 Task: Create in the project AgileKite and in the Backlog issue 'Integrate a new product customization feature into an existing e-commerce website to enhance product personalization and user experience' a child issue 'Email campaign click-through rate tracking and analysis', and assign it to team member softage.2@softage.net. Create in the project AgileKite and in the Backlog issue 'Develop a new tool for automated testing of web application user interface and user experience' a child issue 'Chatbot conversation sentiment analysis and reporting', and assign it to team member softage.3@softage.net
Action: Mouse moved to (195, 57)
Screenshot: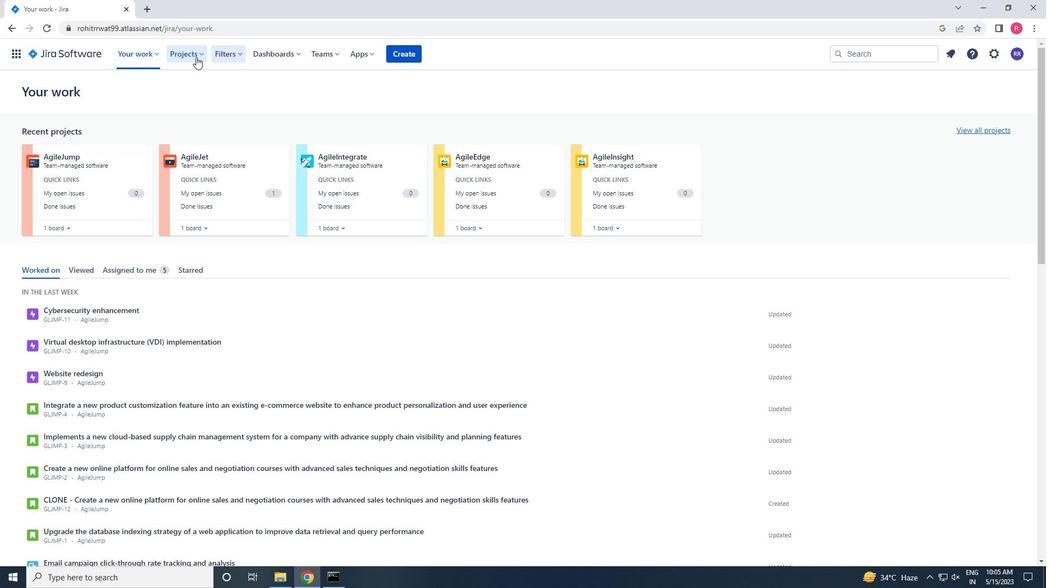 
Action: Mouse pressed left at (195, 57)
Screenshot: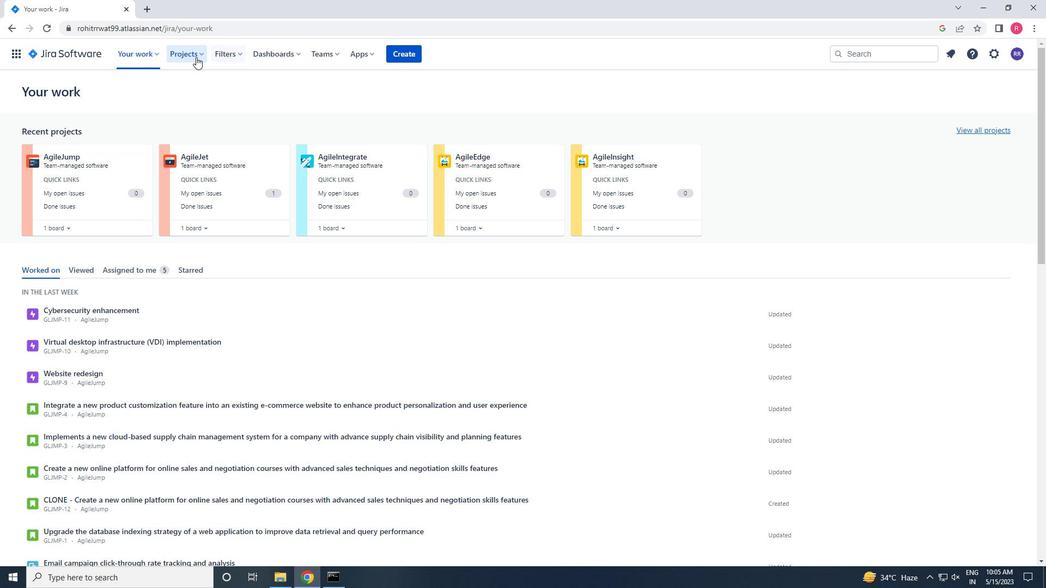 
Action: Mouse moved to (198, 100)
Screenshot: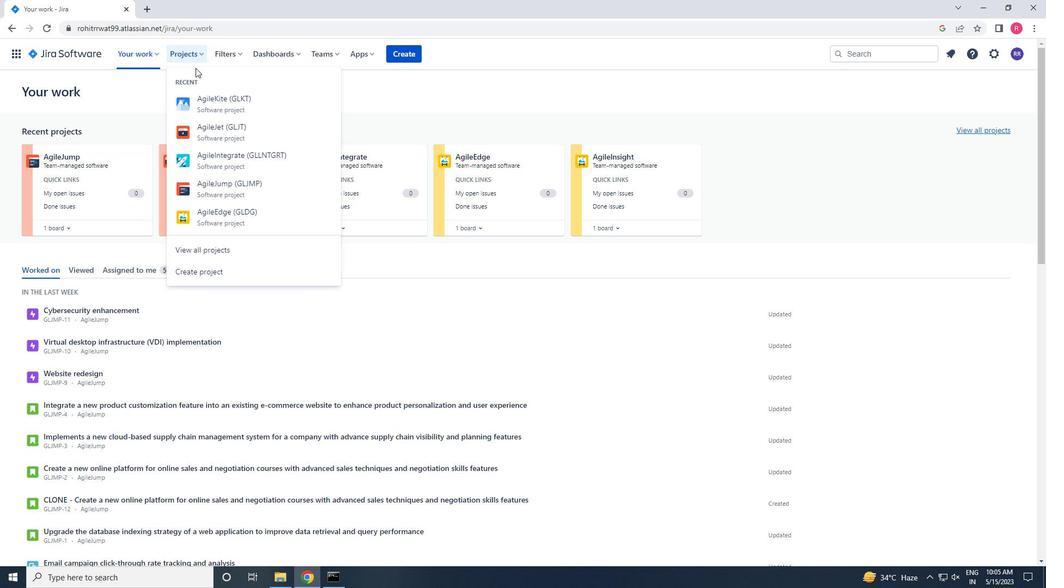 
Action: Mouse pressed left at (198, 100)
Screenshot: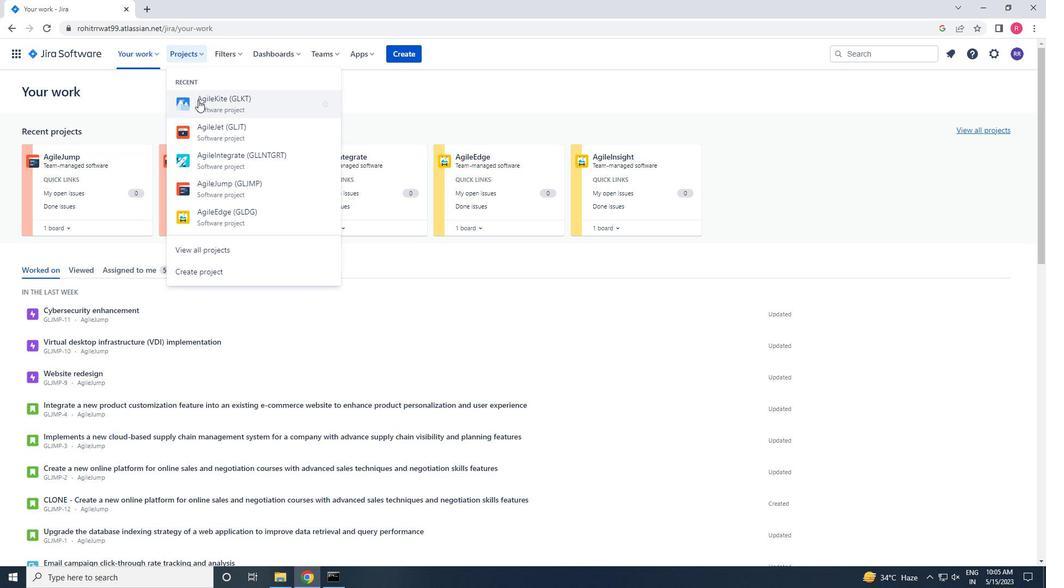 
Action: Mouse moved to (98, 162)
Screenshot: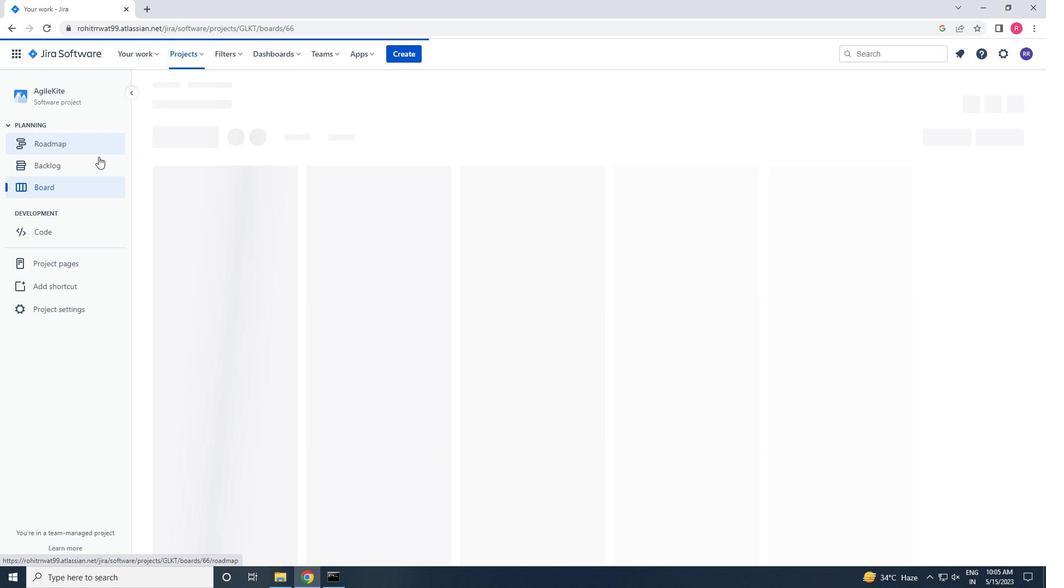 
Action: Mouse pressed left at (98, 162)
Screenshot: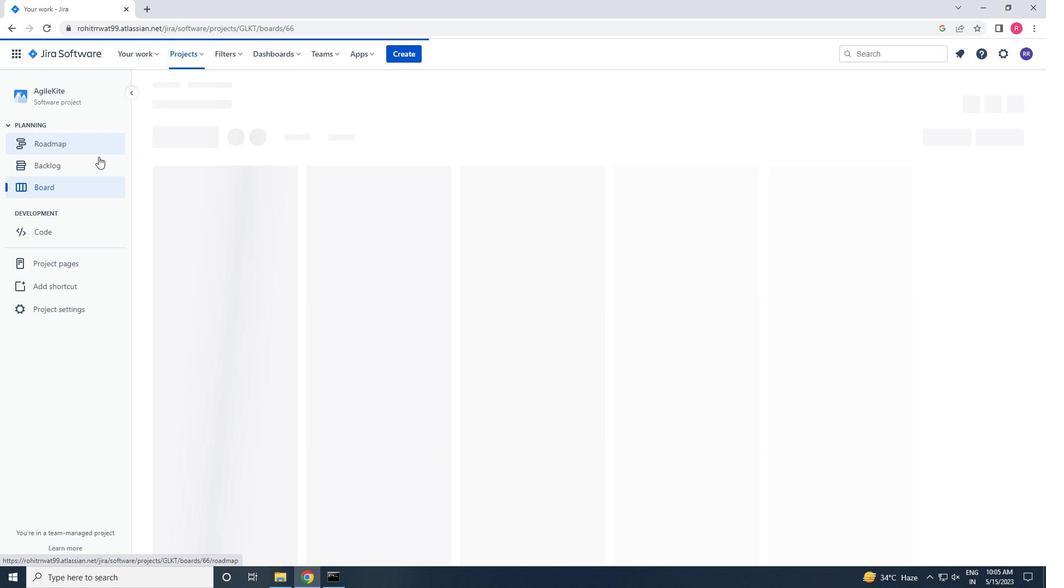 
Action: Mouse moved to (456, 320)
Screenshot: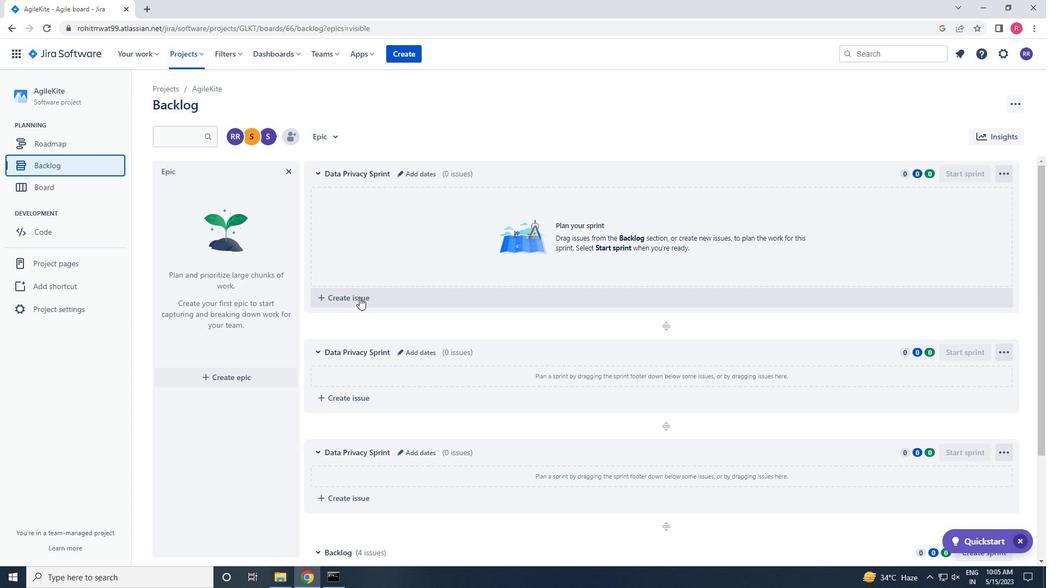 
Action: Mouse scrolled (456, 320) with delta (0, 0)
Screenshot: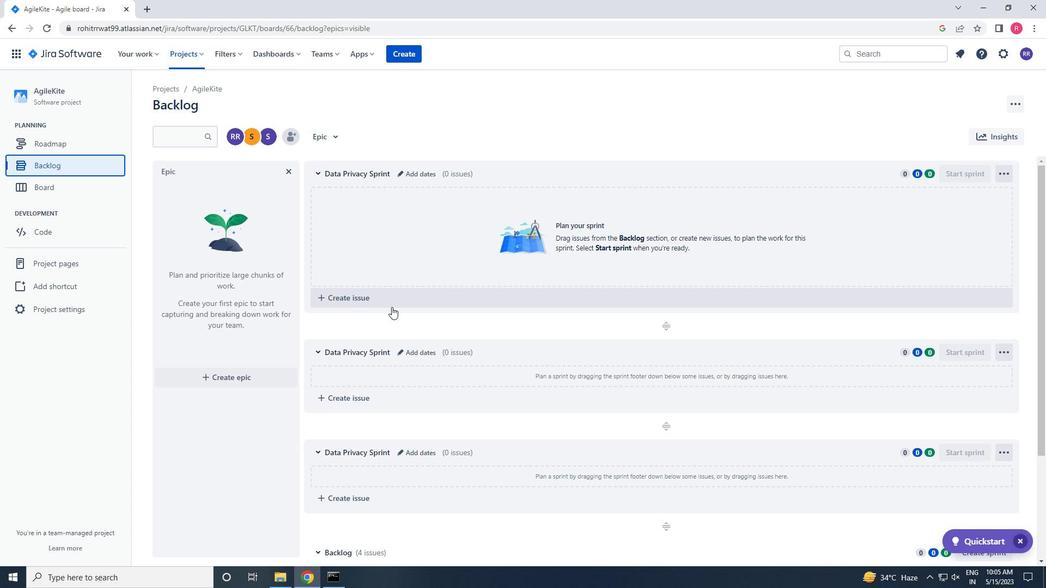 
Action: Mouse scrolled (456, 320) with delta (0, 0)
Screenshot: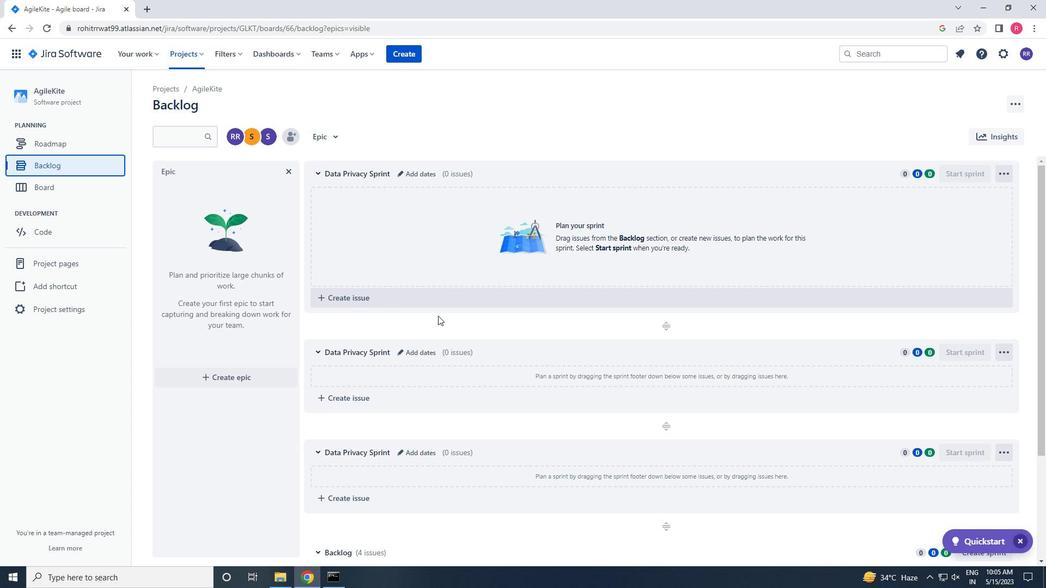 
Action: Mouse scrolled (456, 320) with delta (0, 0)
Screenshot: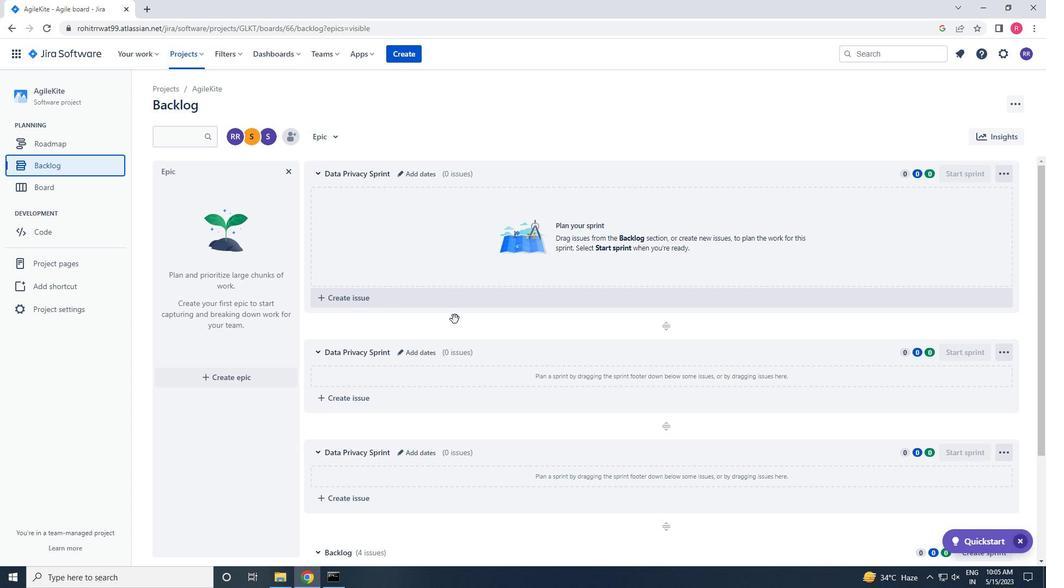 
Action: Mouse scrolled (456, 320) with delta (0, 0)
Screenshot: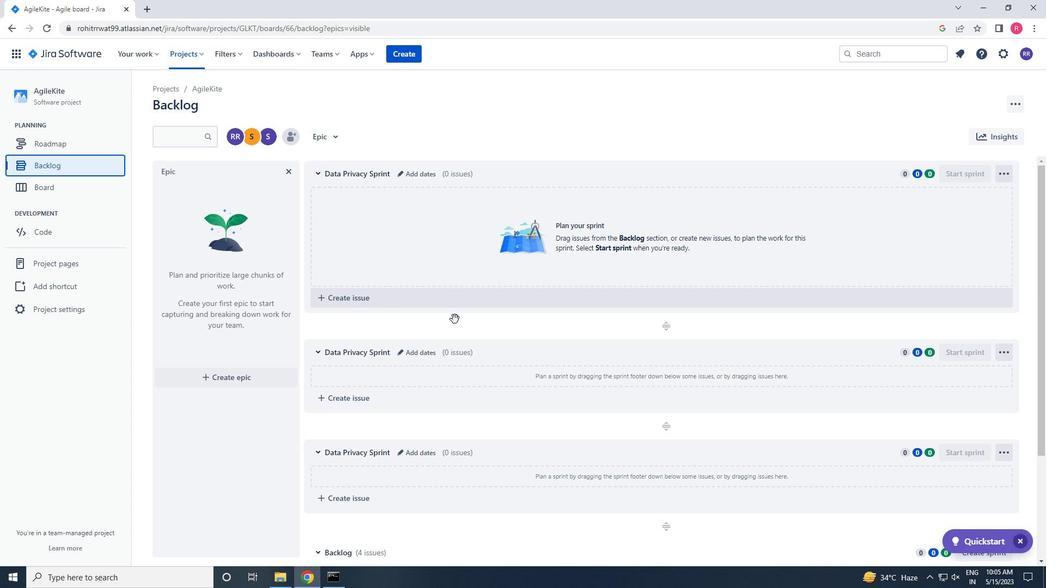 
Action: Mouse scrolled (456, 320) with delta (0, 0)
Screenshot: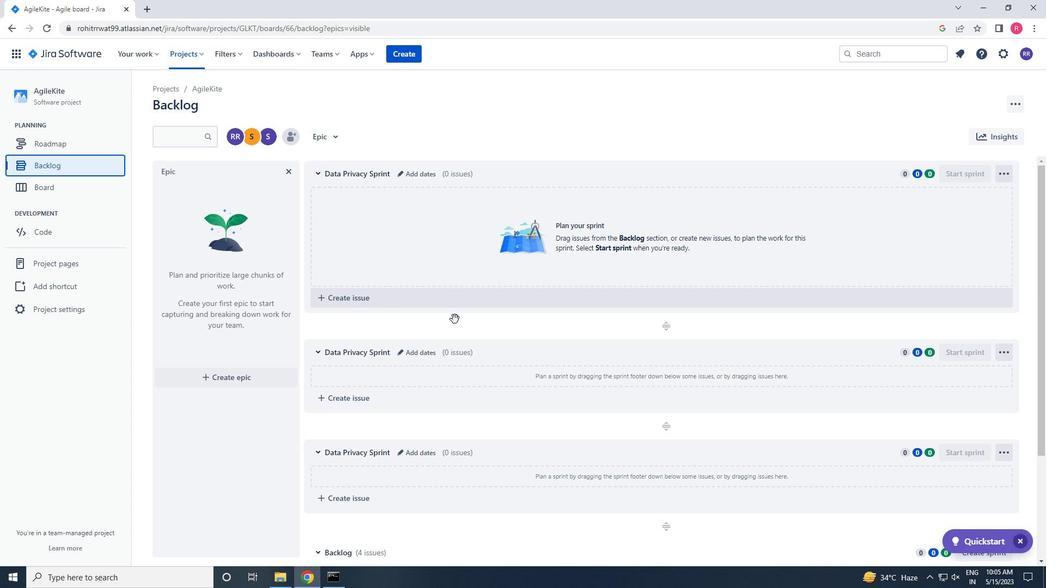 
Action: Mouse moved to (459, 320)
Screenshot: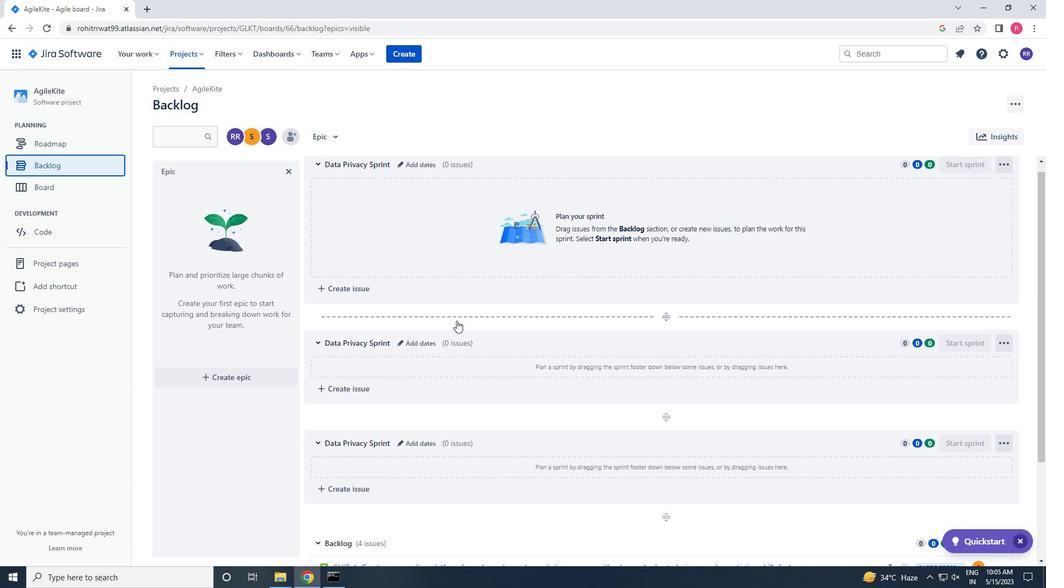 
Action: Mouse scrolled (459, 320) with delta (0, 0)
Screenshot: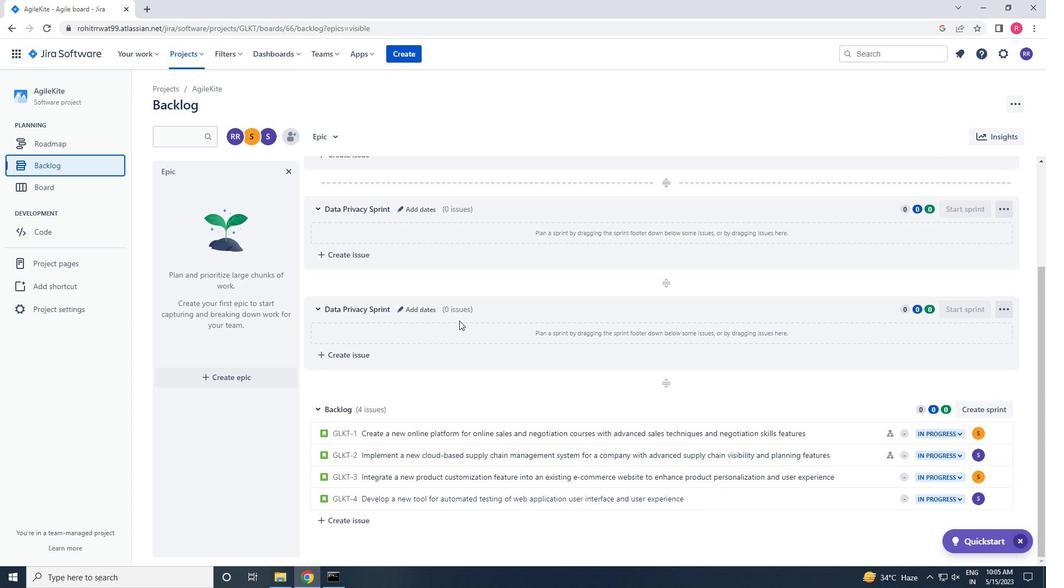 
Action: Mouse scrolled (459, 320) with delta (0, 0)
Screenshot: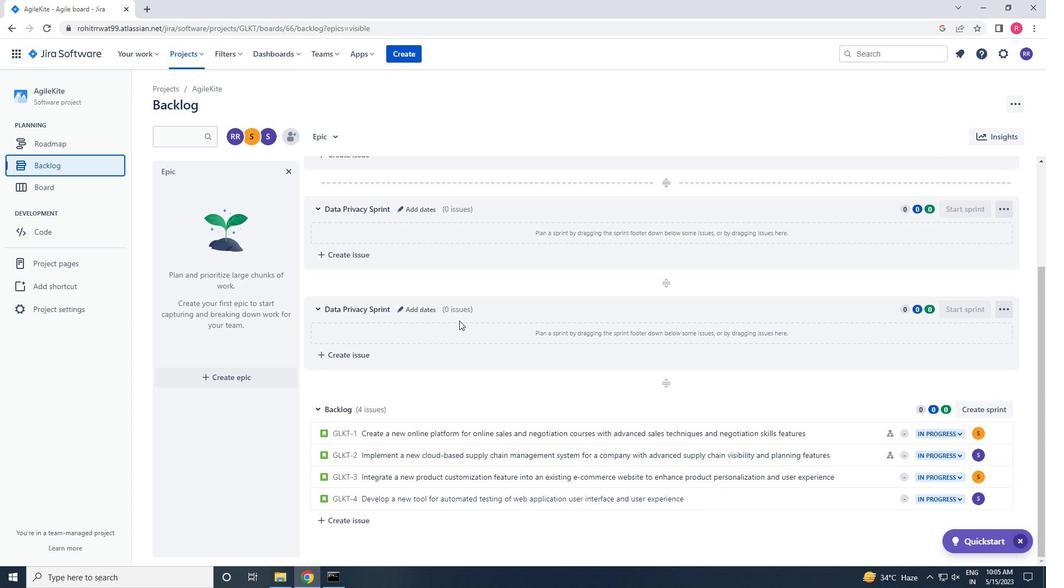 
Action: Mouse moved to (459, 326)
Screenshot: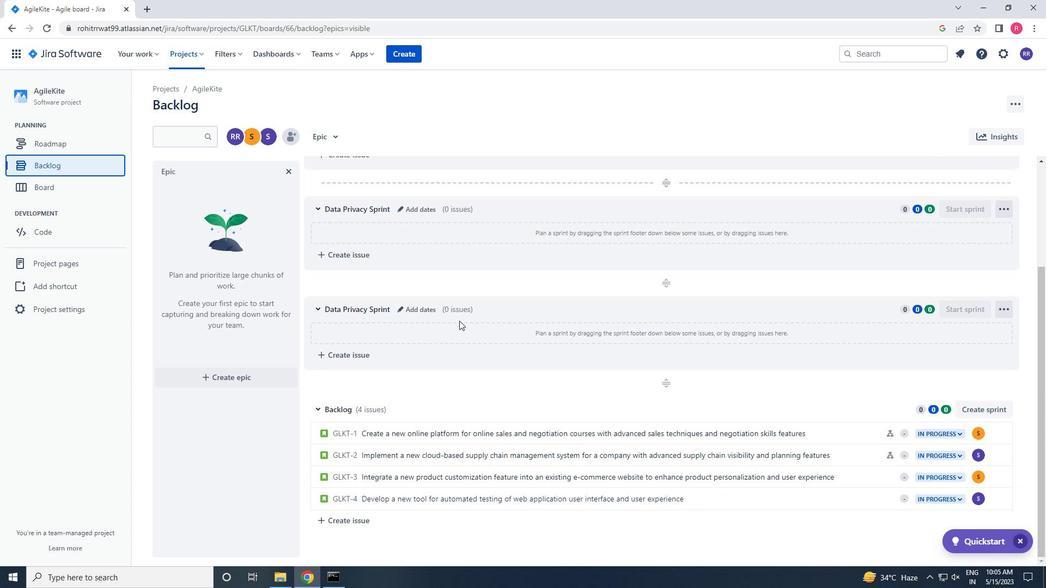 
Action: Mouse scrolled (459, 325) with delta (0, 0)
Screenshot: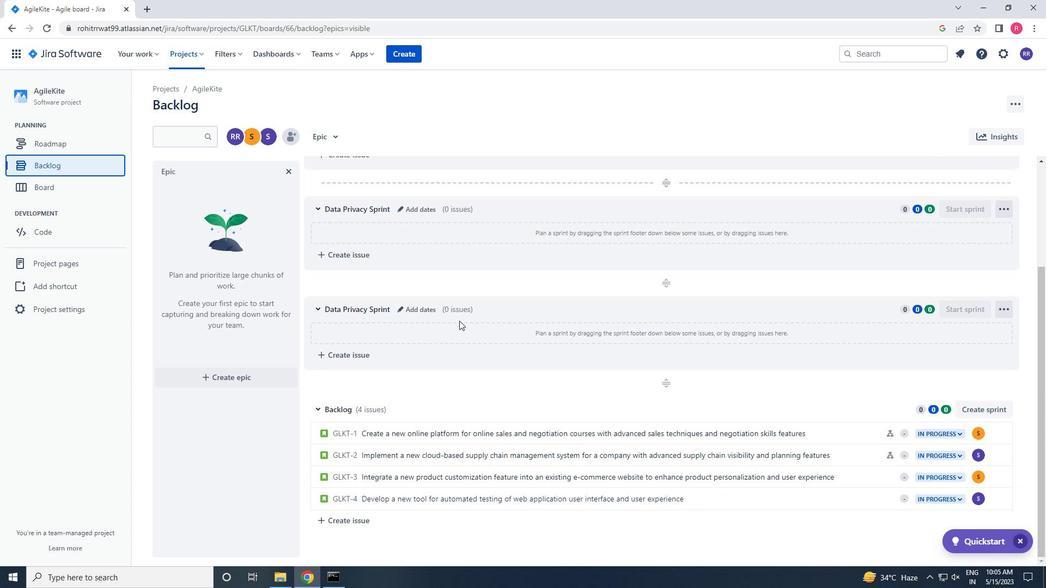 
Action: Mouse moved to (459, 332)
Screenshot: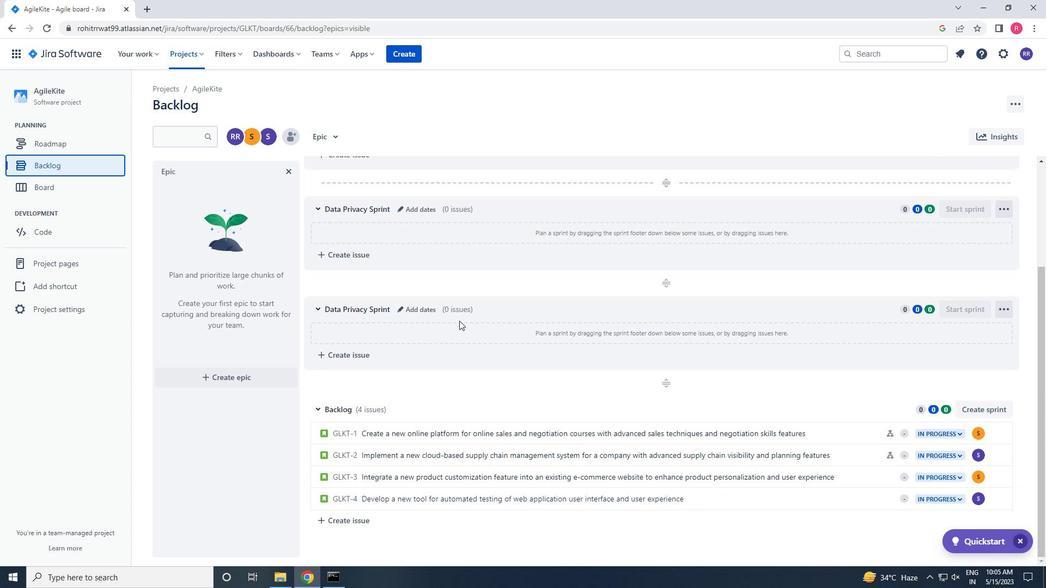 
Action: Mouse scrolled (459, 331) with delta (0, 0)
Screenshot: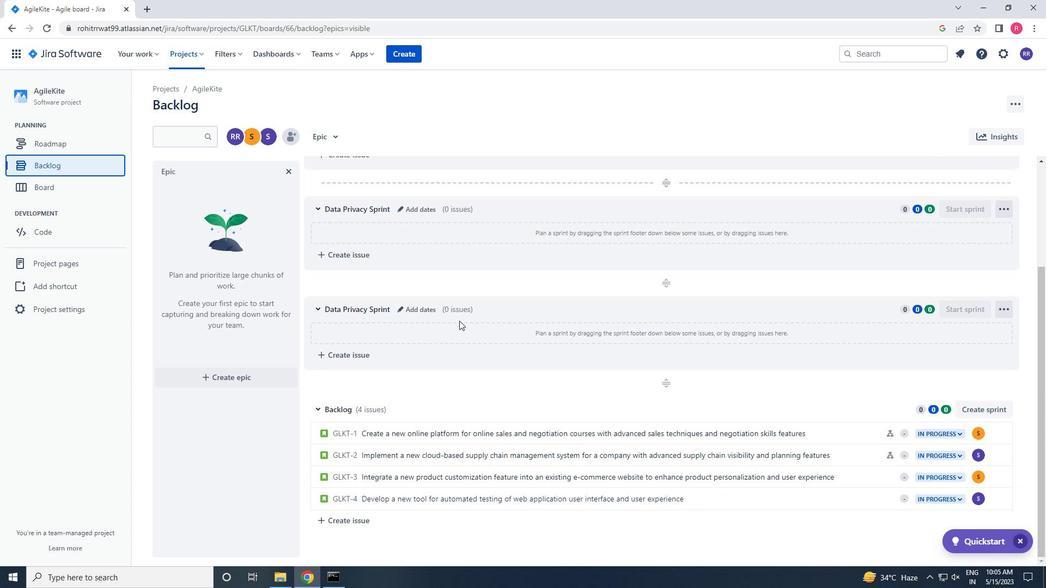 
Action: Mouse moved to (459, 336)
Screenshot: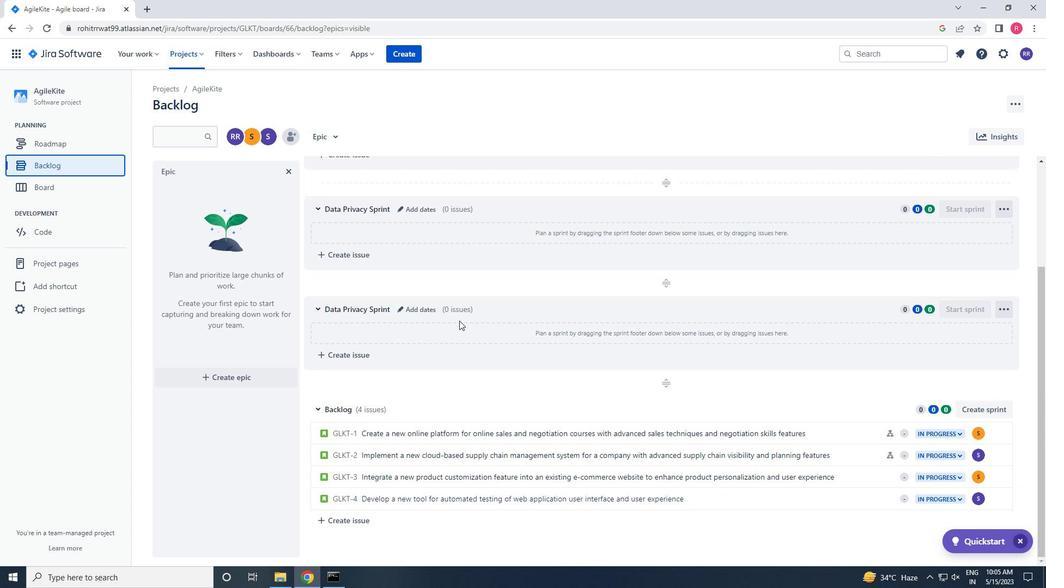 
Action: Mouse scrolled (459, 335) with delta (0, 0)
Screenshot: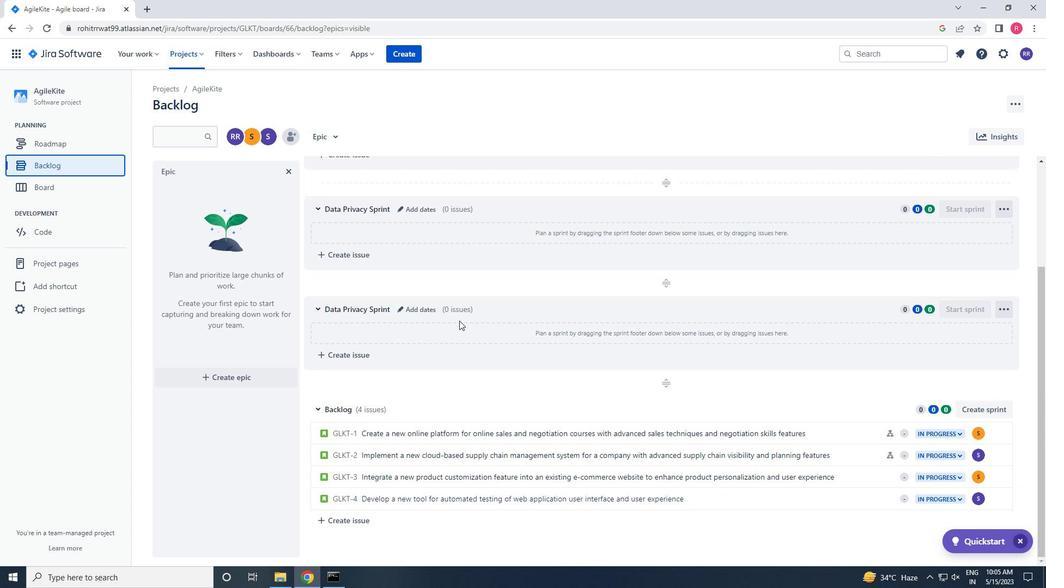 
Action: Mouse moved to (889, 477)
Screenshot: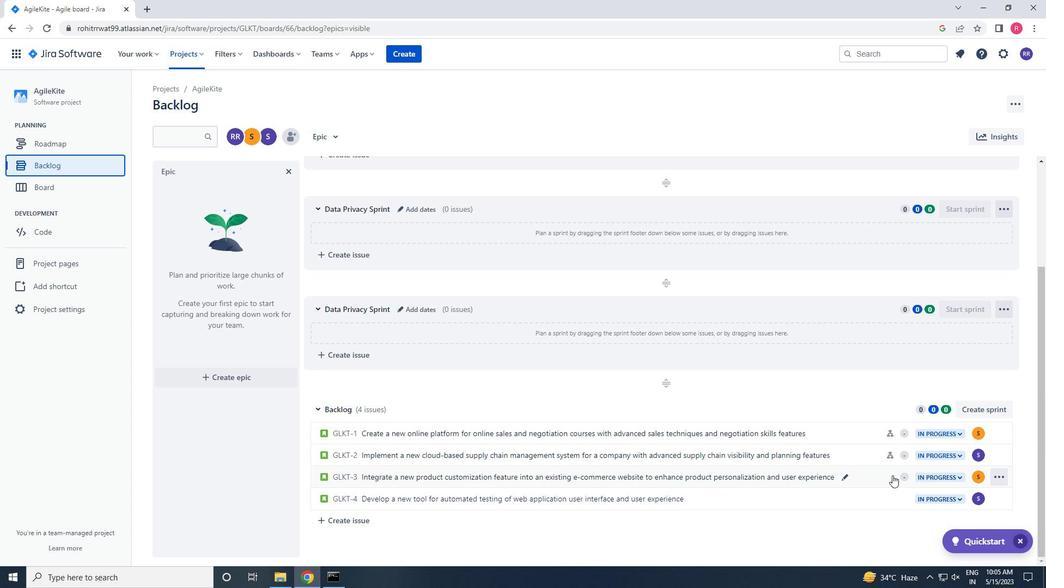 
Action: Mouse pressed left at (889, 477)
Screenshot: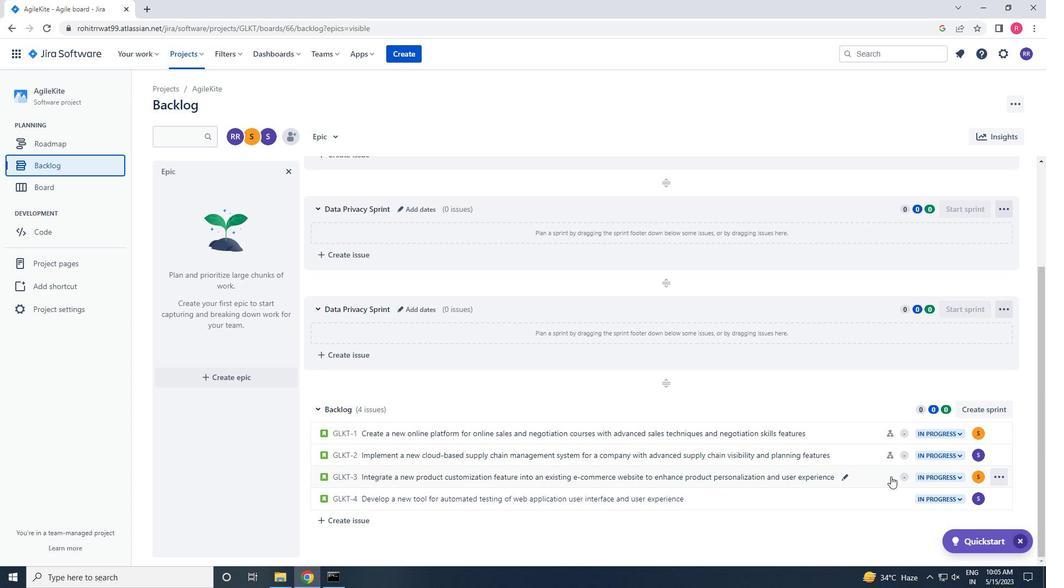 
Action: Mouse moved to (856, 278)
Screenshot: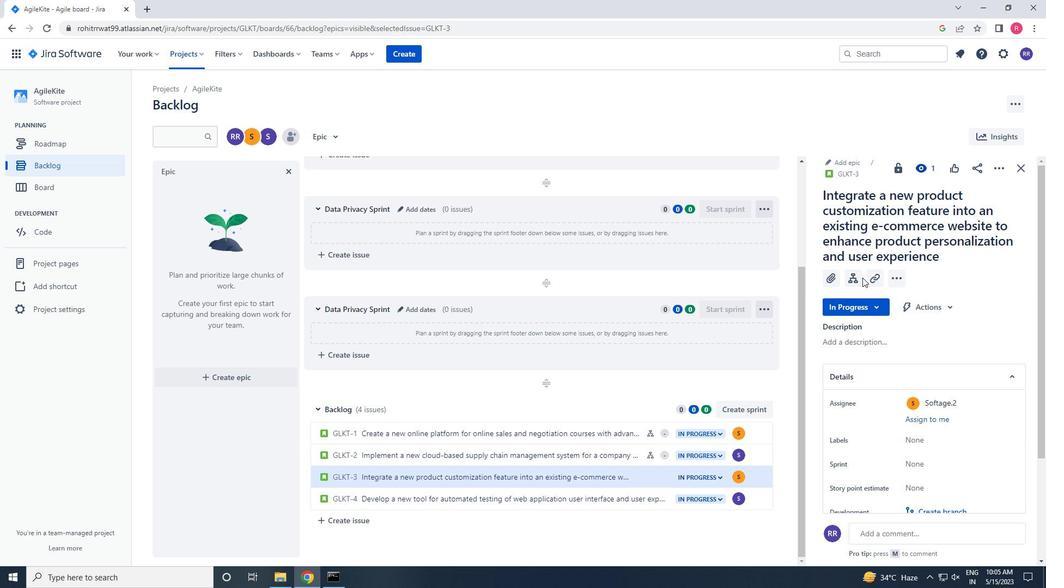 
Action: Mouse pressed left at (856, 278)
Screenshot: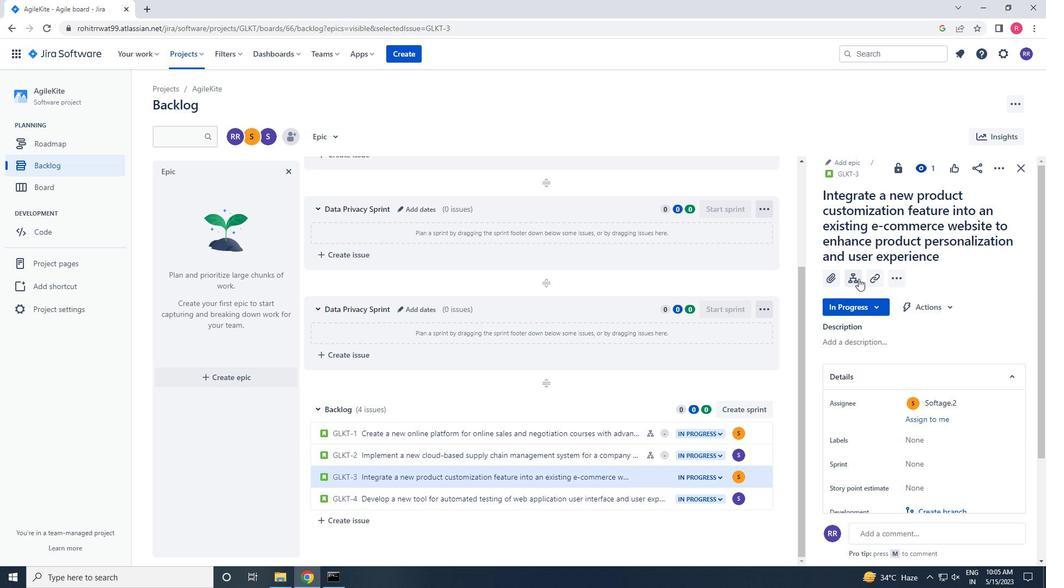 
Action: Mouse moved to (997, 269)
Screenshot: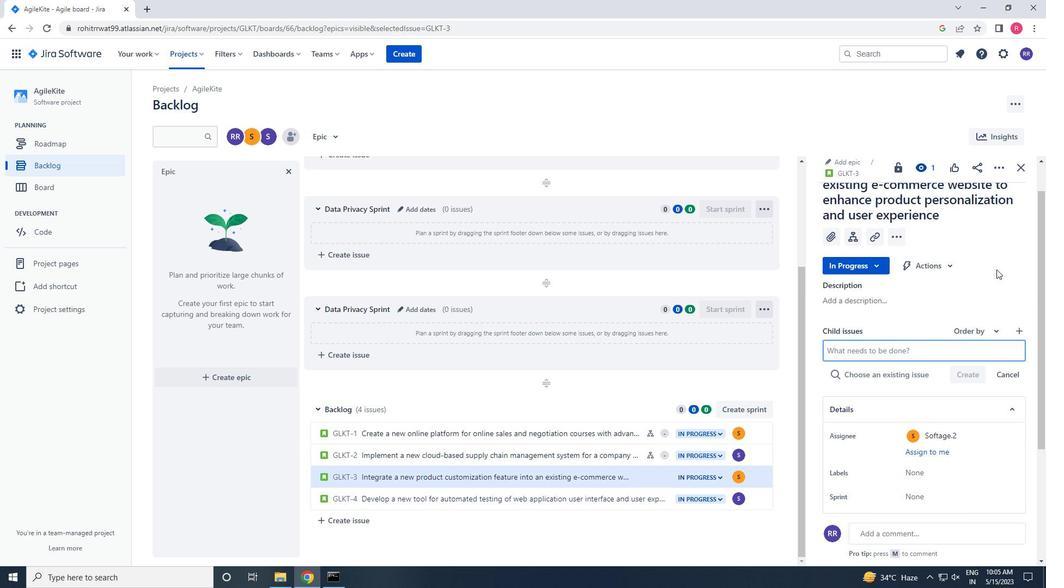
Action: Key pressed <Key.shift>EMAIL
Screenshot: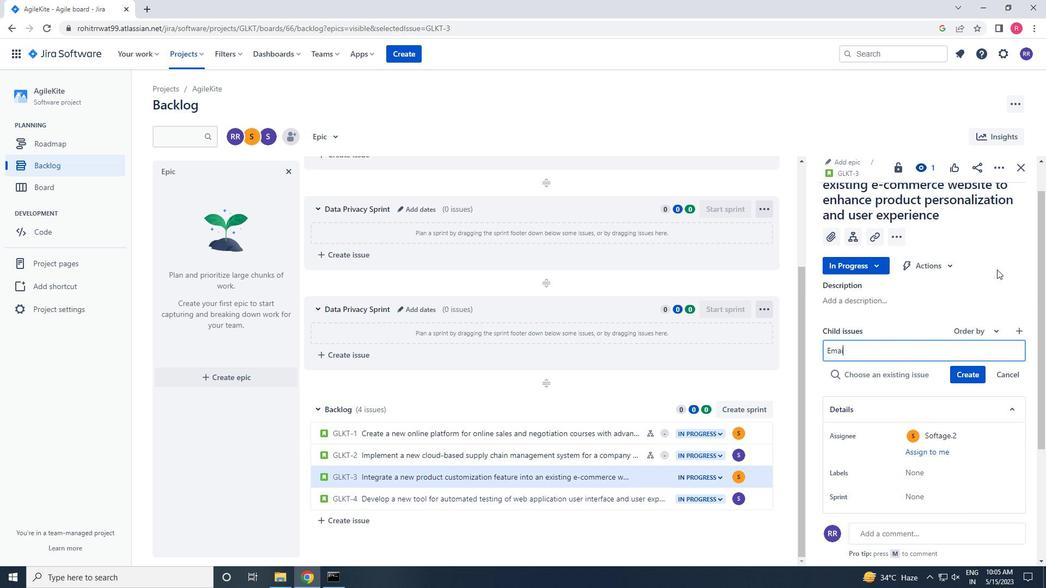 
Action: Mouse moved to (998, 268)
Screenshot: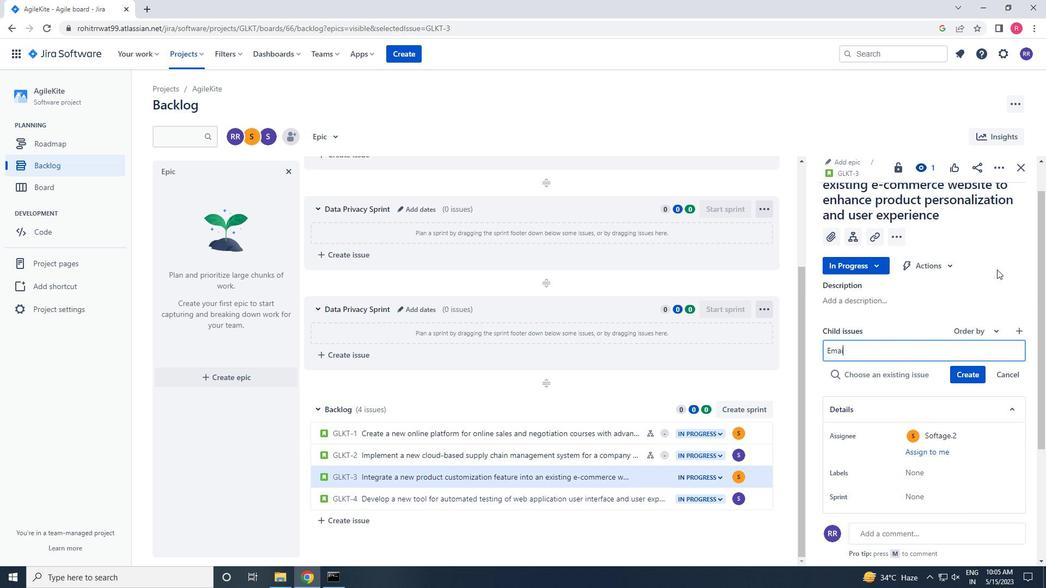 
Action: Key pressed <Key.space>CAMPAIGN<Key.space>CLICK-THOUGH<Key.space>RATE<Key.space>TRACKING<Key.space>AND<Key.space>ANALYSIS
Screenshot: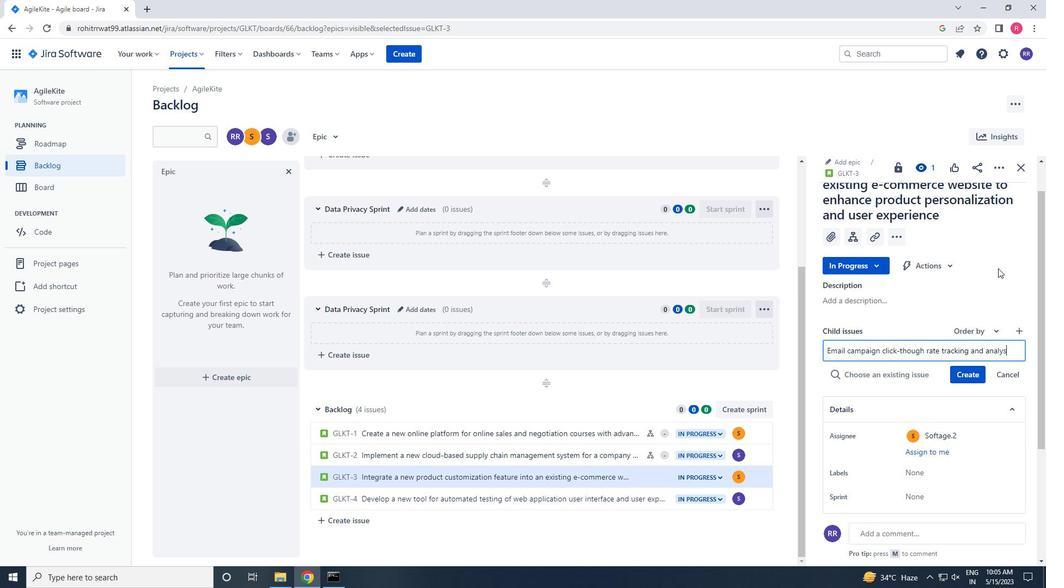 
Action: Mouse moved to (998, 268)
Screenshot: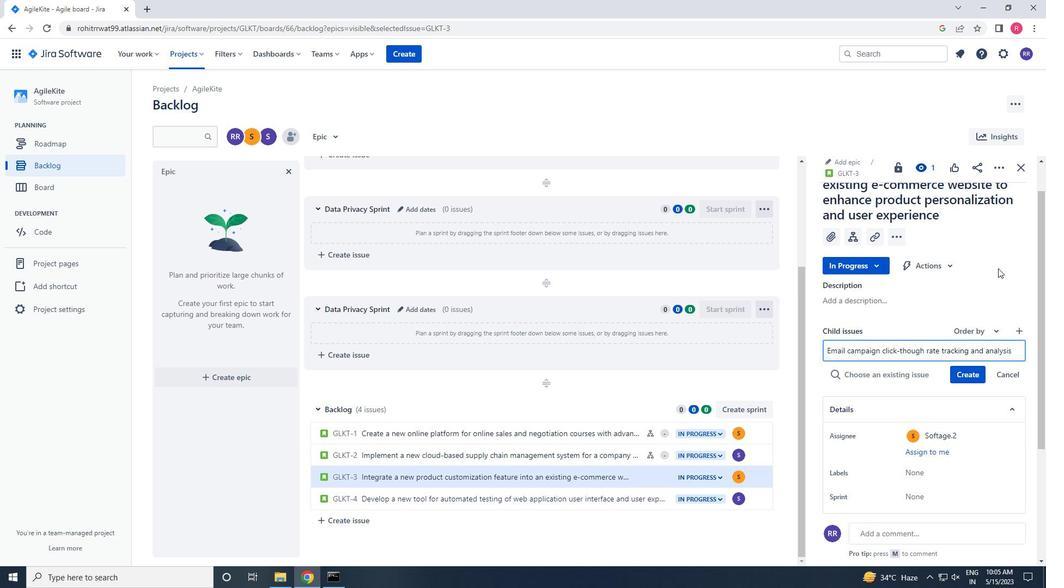 
Action: Key pressed <Key.enter>
Screenshot: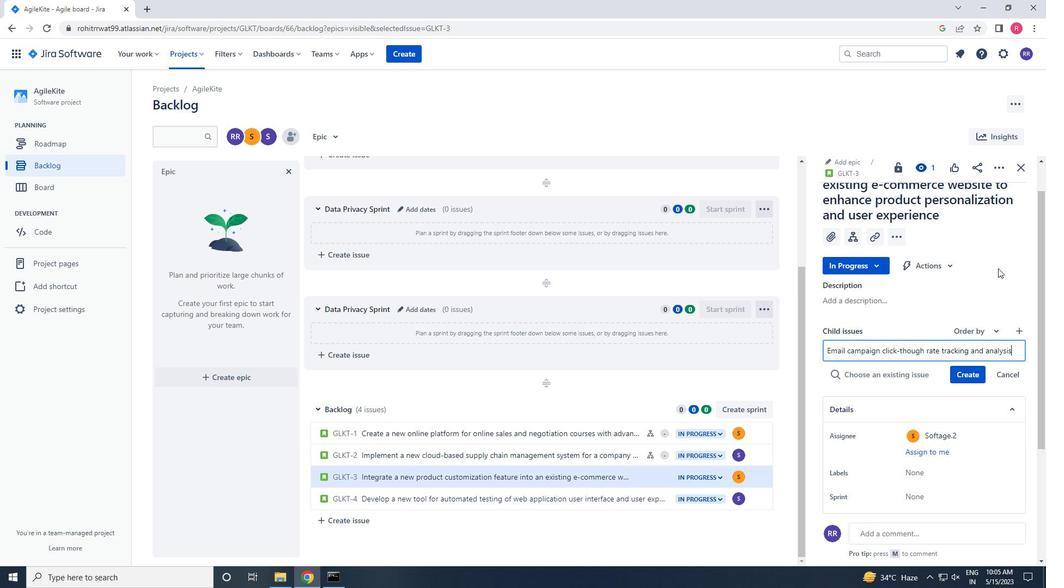 
Action: Mouse moved to (976, 352)
Screenshot: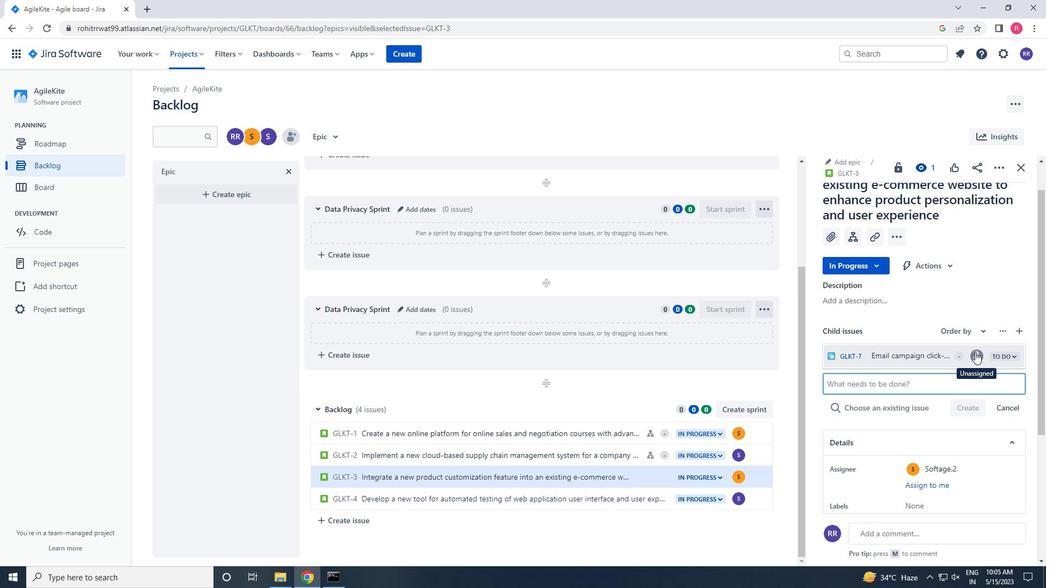 
Action: Mouse pressed left at (976, 352)
Screenshot: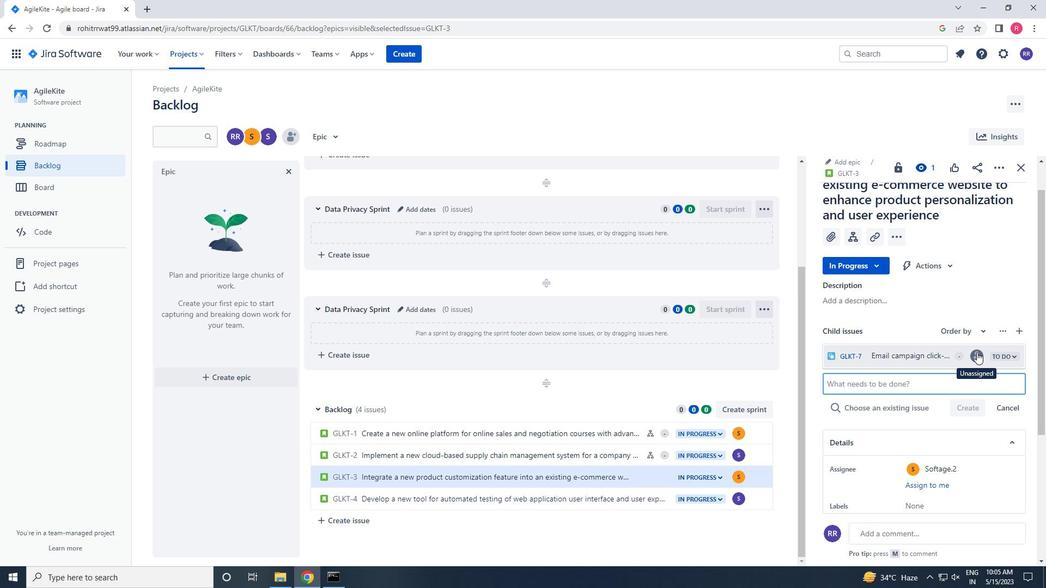 
Action: Key pressed SOFTAGE.2<Key.shift>@SOFTAGE.NET
Screenshot: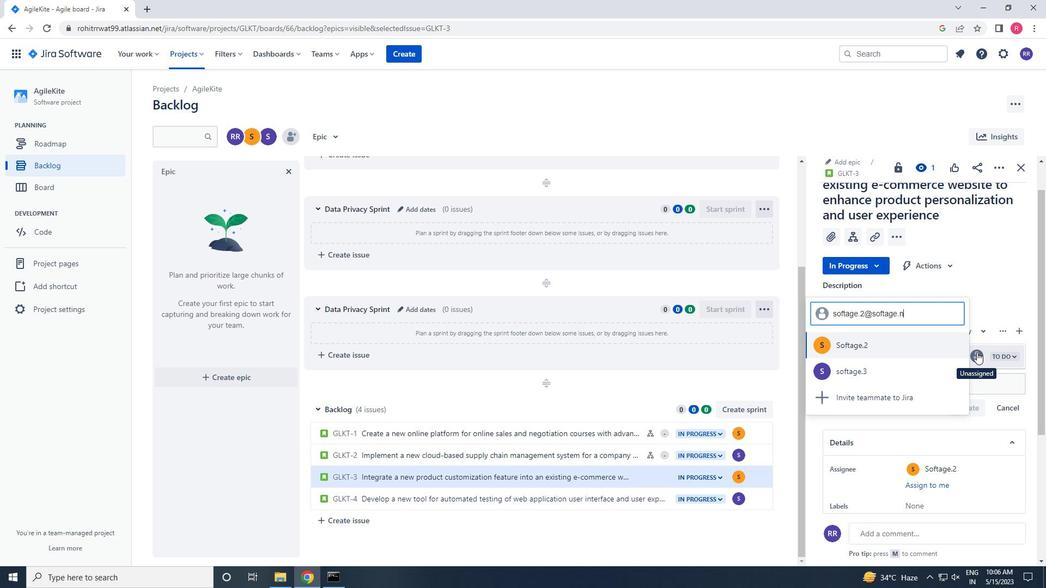
Action: Mouse moved to (837, 353)
Screenshot: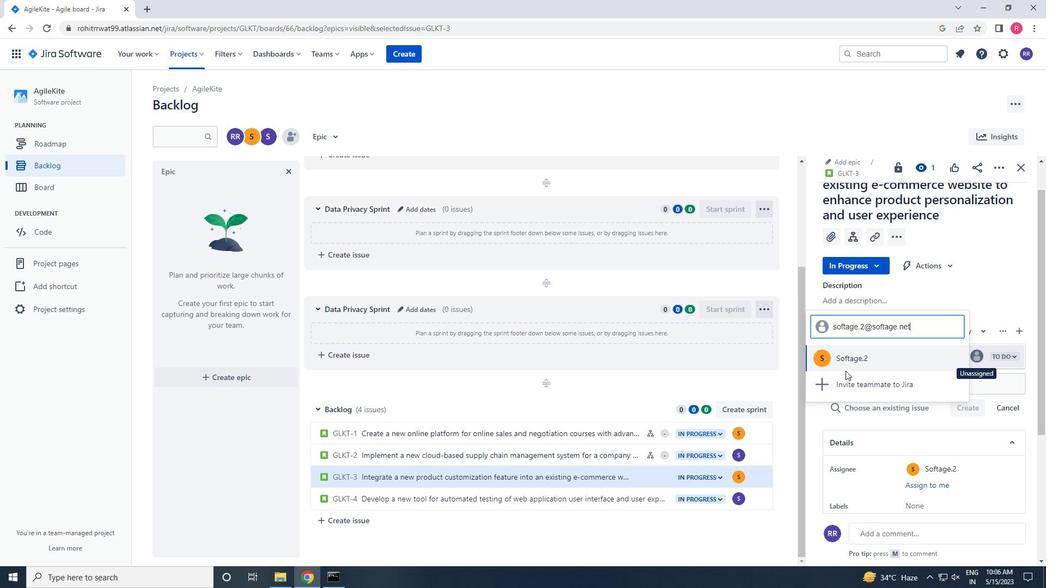 
Action: Mouse pressed left at (837, 353)
Screenshot: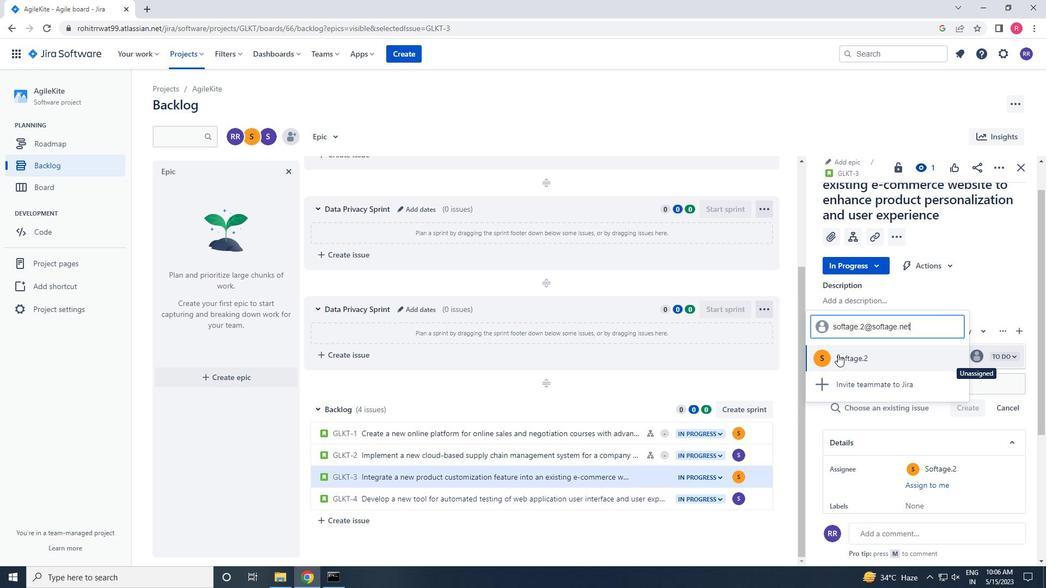 
Action: Mouse moved to (655, 507)
Screenshot: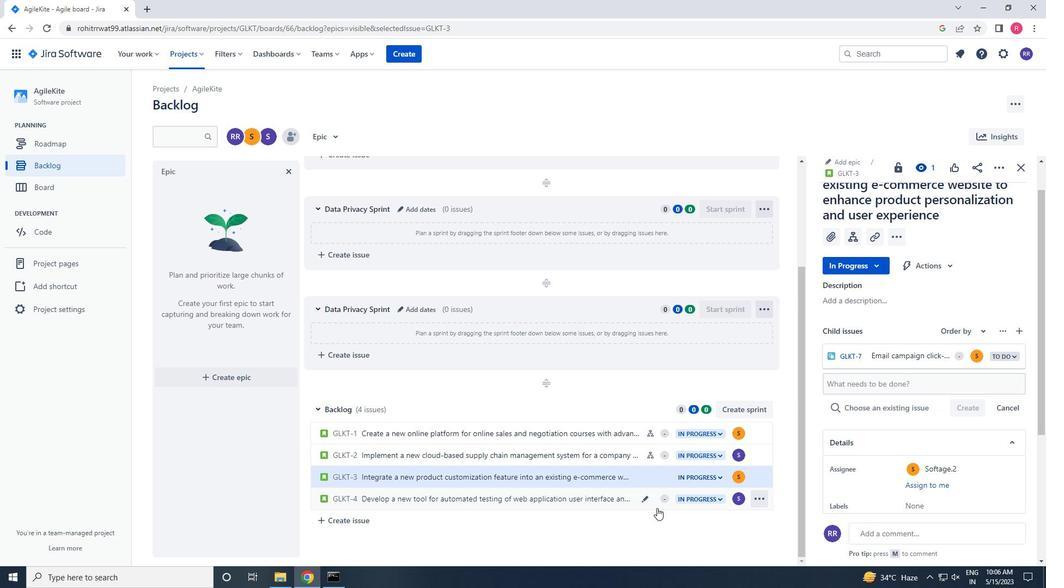 
Action: Mouse pressed left at (655, 507)
Screenshot: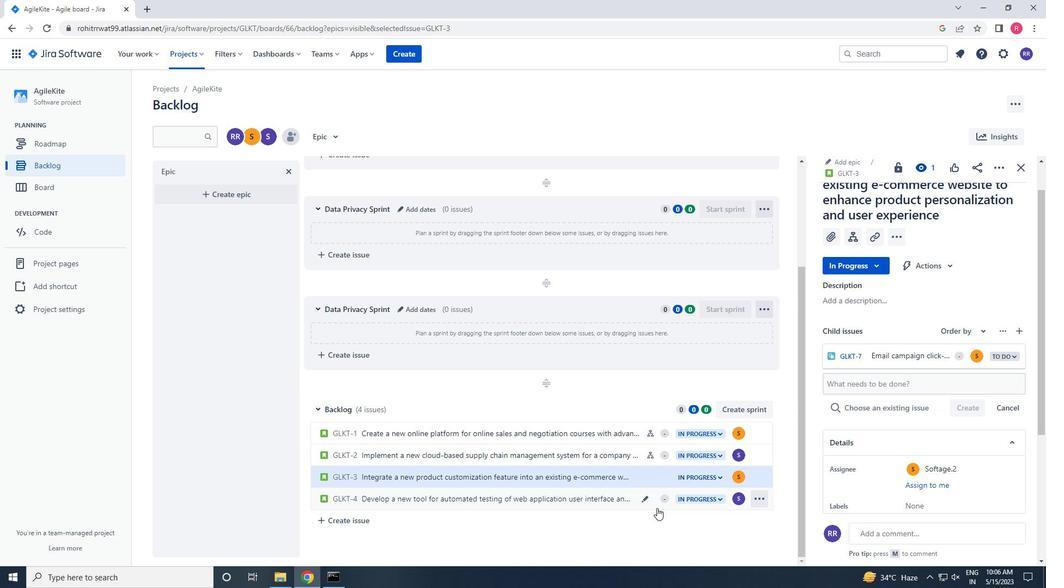 
Action: Mouse moved to (853, 247)
Screenshot: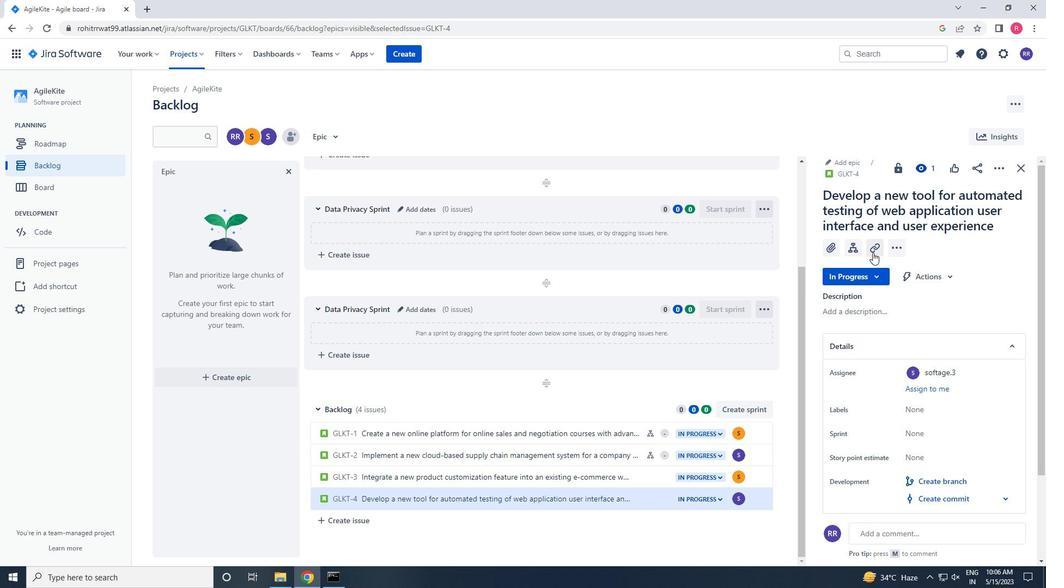 
Action: Mouse pressed left at (853, 247)
Screenshot: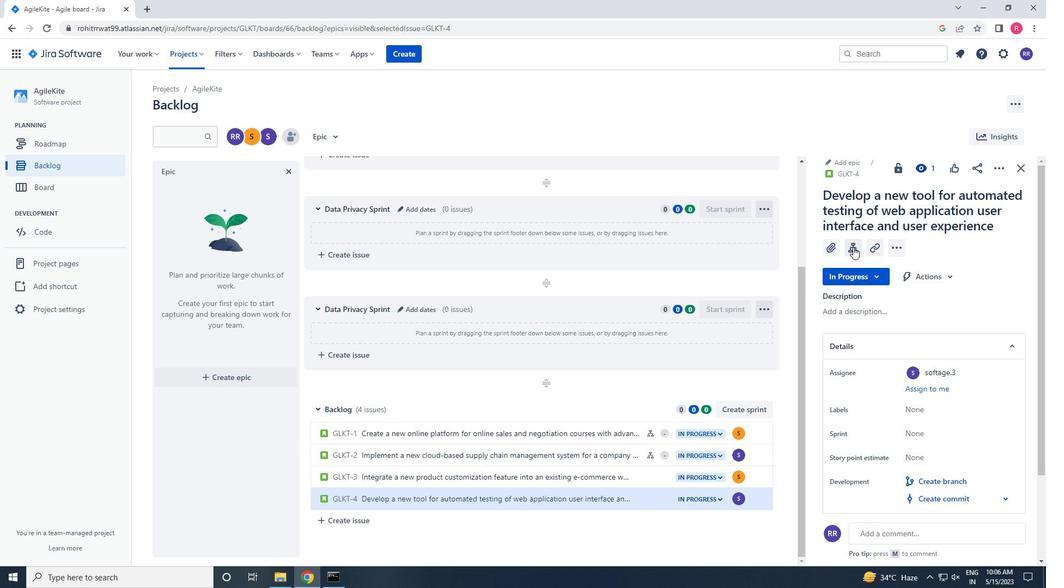 
Action: Mouse moved to (961, 283)
Screenshot: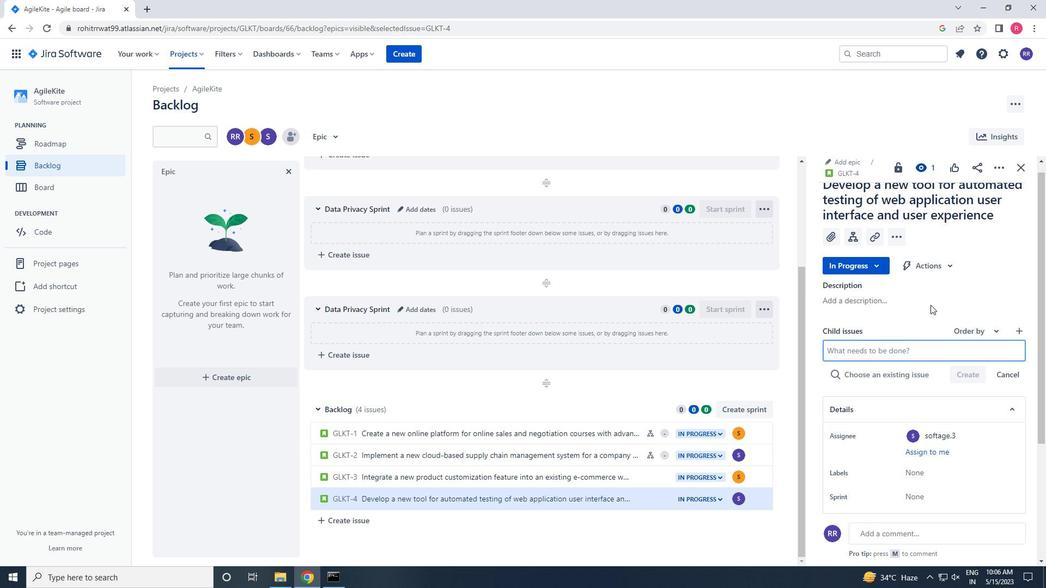 
Action: Key pressed <Key.shift>CHATBOT<Key.space>CONVERSATION<Key.space>SENTIMEN
Screenshot: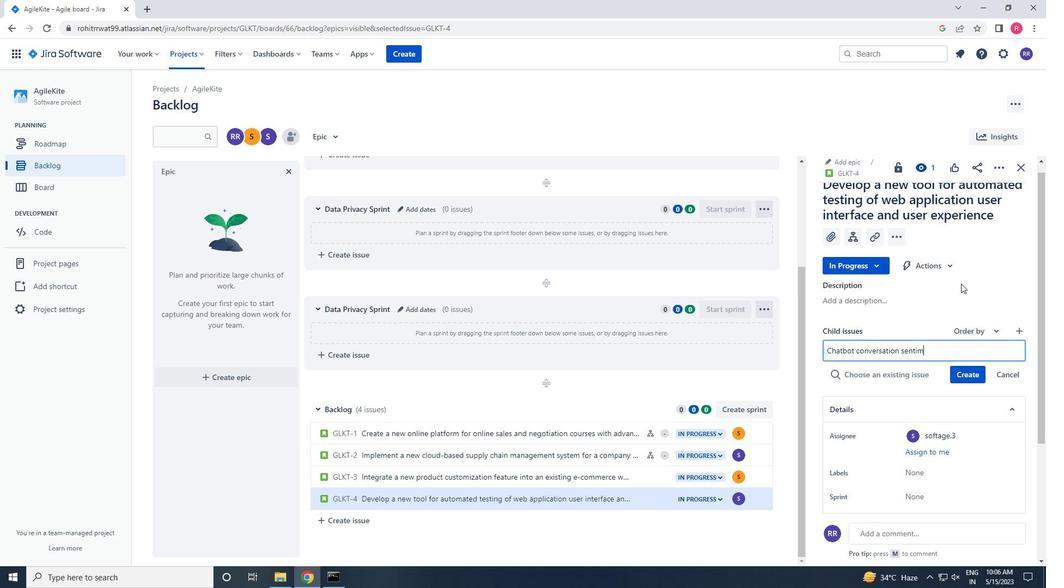 
Action: Mouse moved to (961, 283)
Screenshot: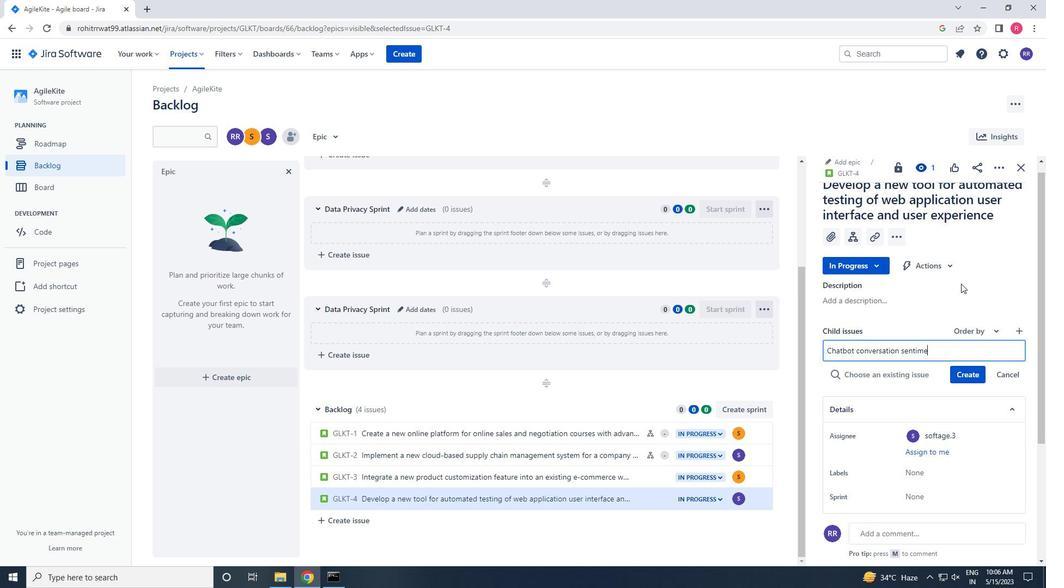 
Action: Key pressed T<Key.space>ANALYSIS<Key.space>AND<Key.space>REO<Key.backspace>PORTING
Screenshot: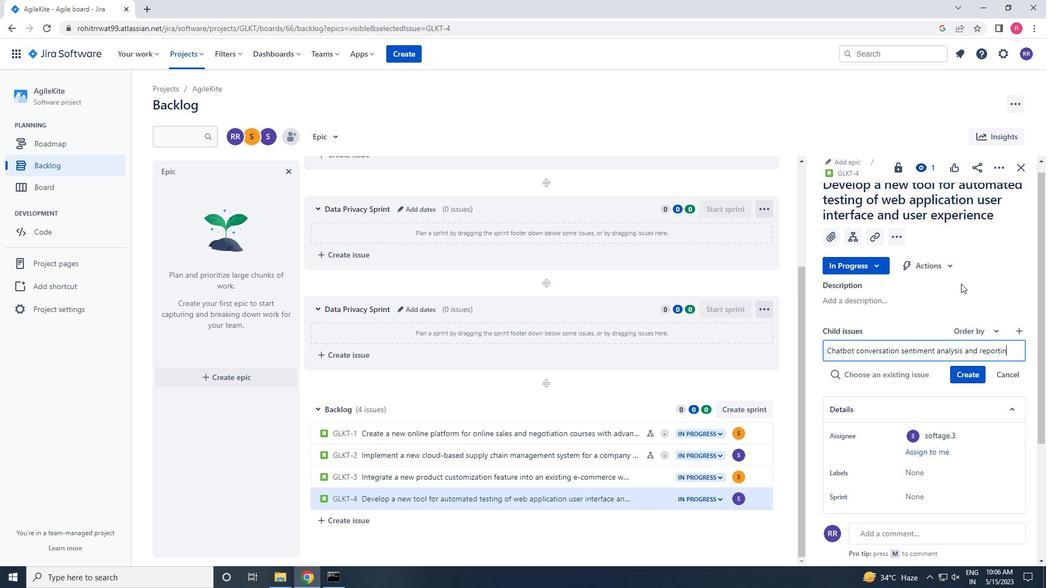 
Action: Mouse moved to (973, 372)
Screenshot: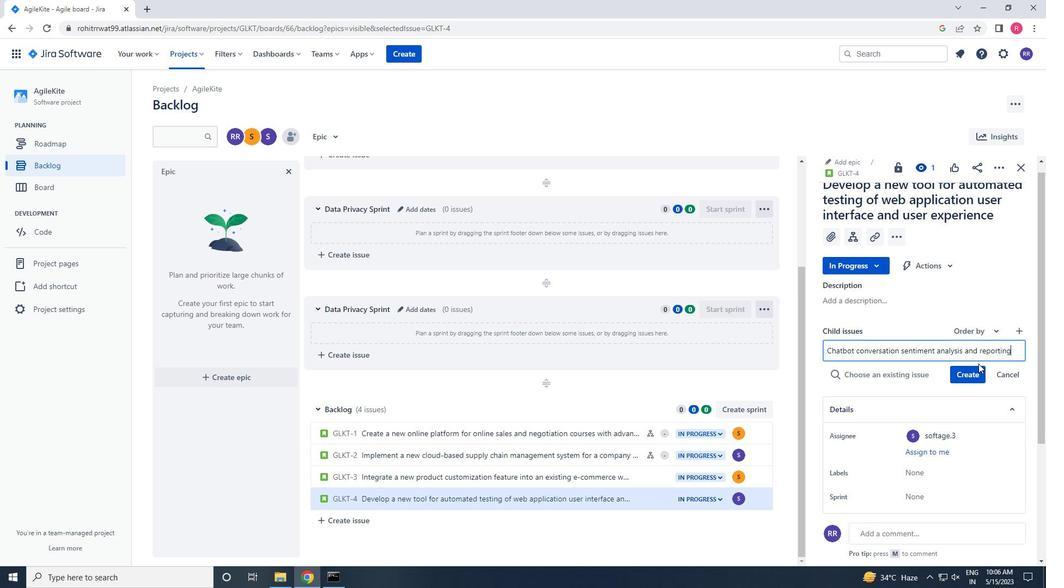 
Action: Mouse pressed left at (973, 372)
Screenshot: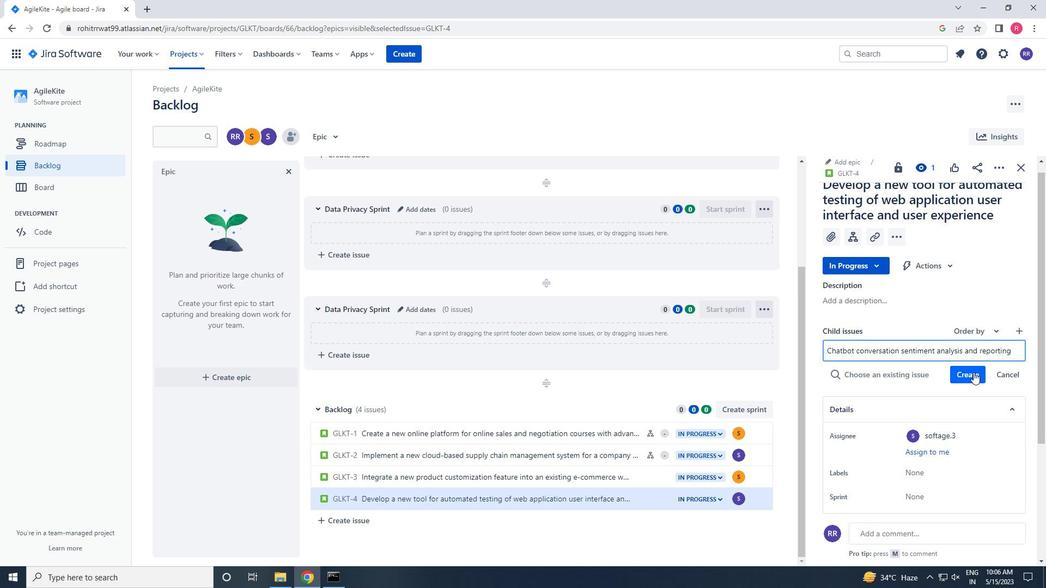 
Action: Mouse moved to (976, 357)
Screenshot: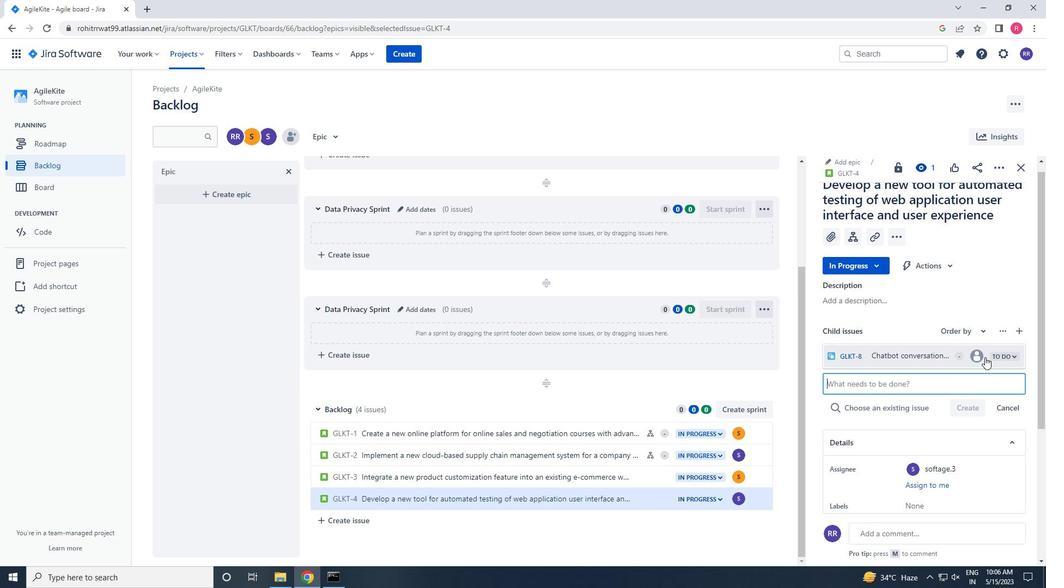 
Action: Mouse pressed left at (976, 357)
Screenshot: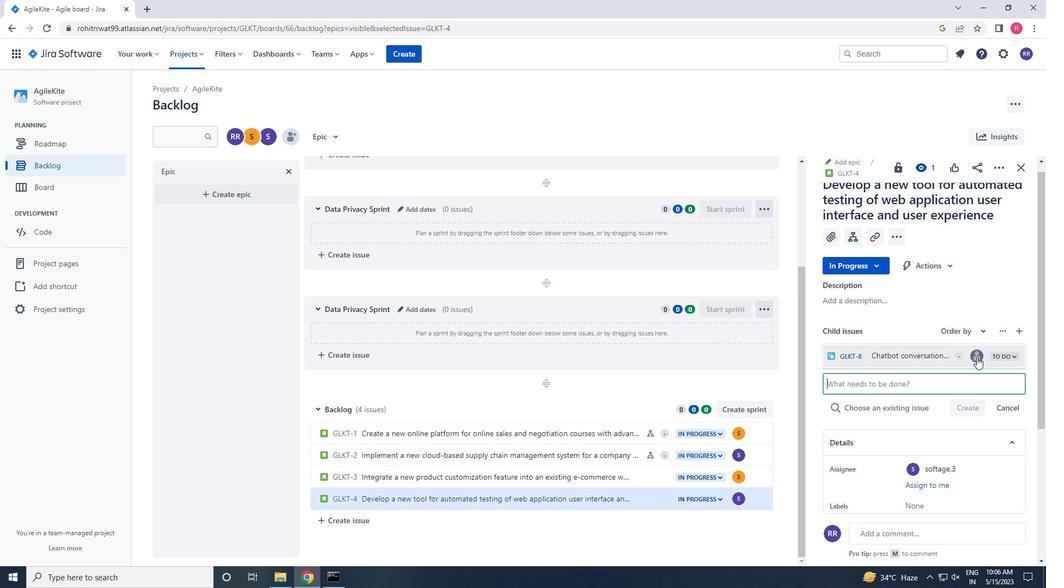 
Action: Mouse moved to (1046, 256)
Screenshot: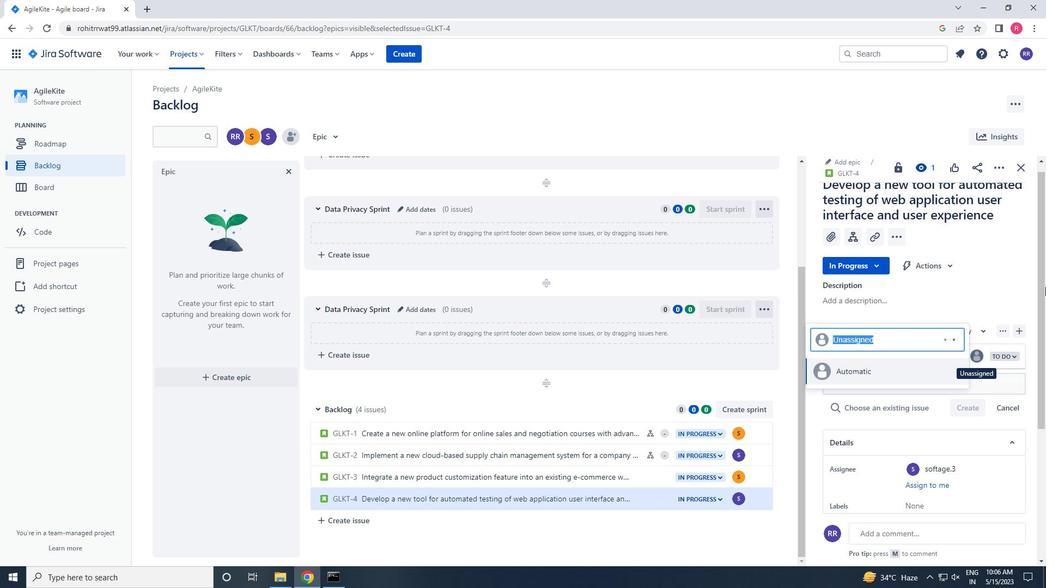 
Action: Key pressed SOFTAGE.3<Key.shift>
Screenshot: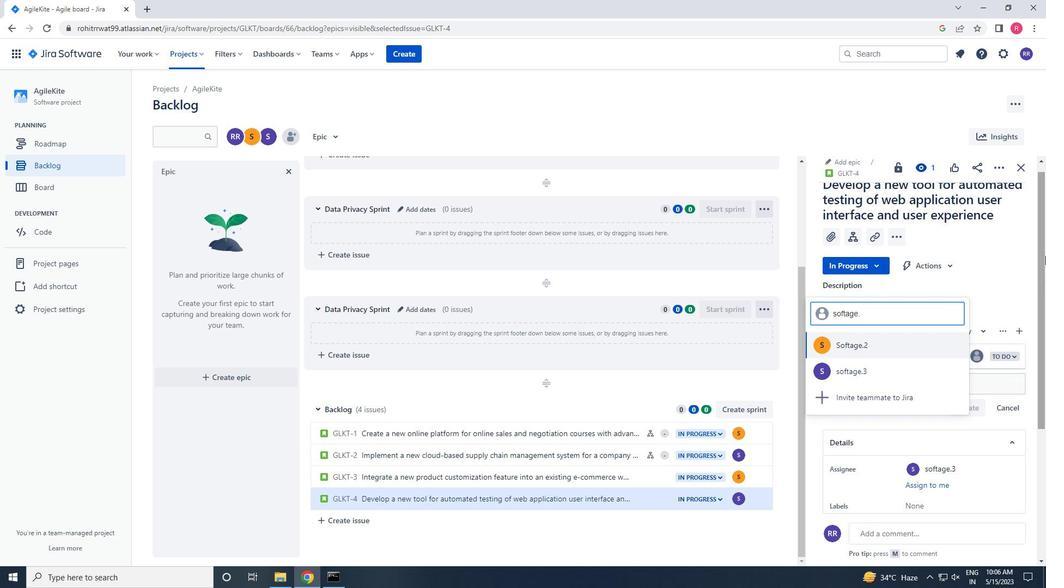 
Action: Mouse moved to (1045, 256)
Screenshot: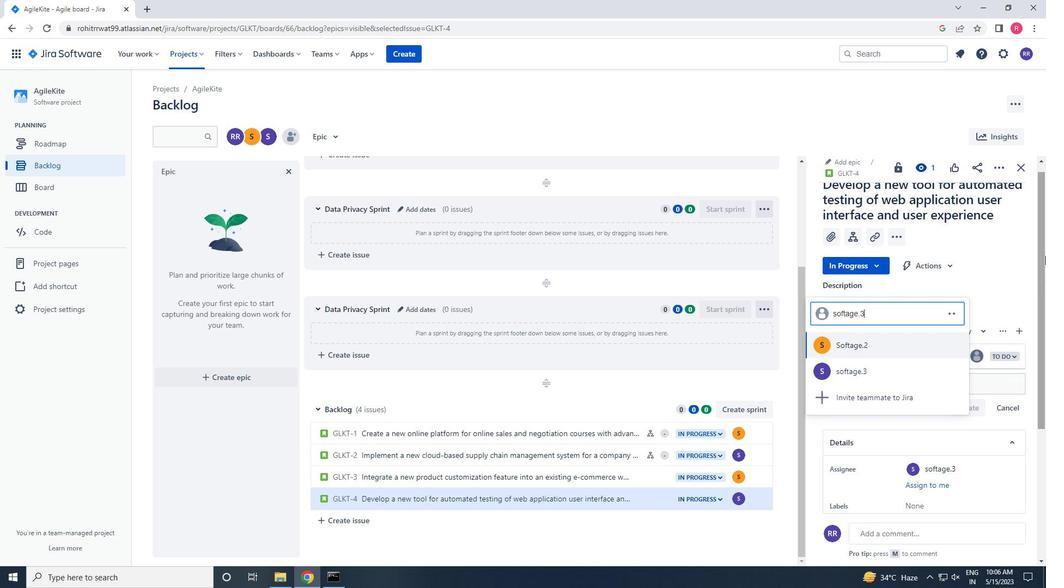 
Action: Key pressed @SOFTAGE.NET
Screenshot: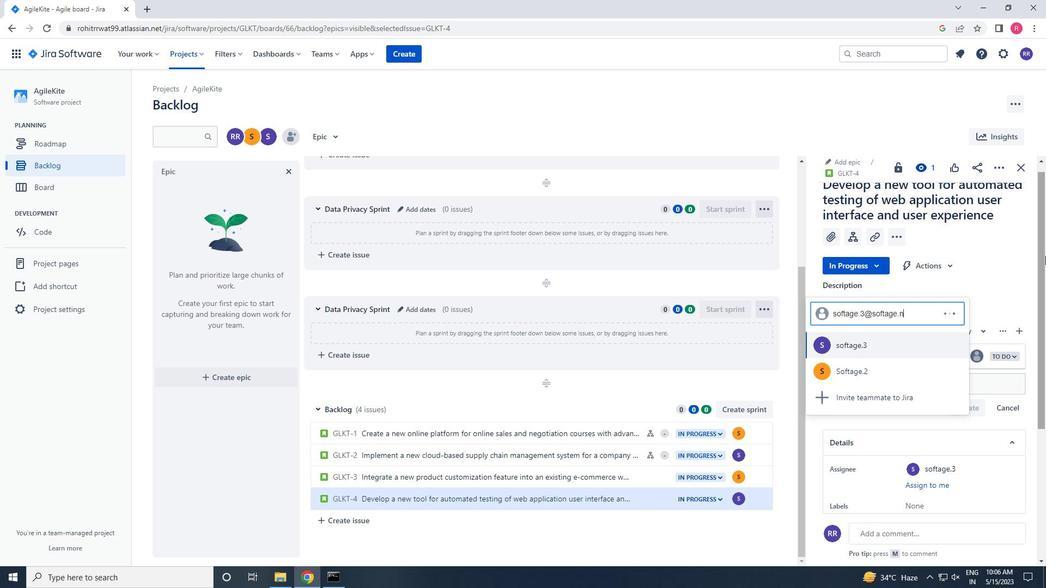 
Action: Mouse moved to (888, 359)
Screenshot: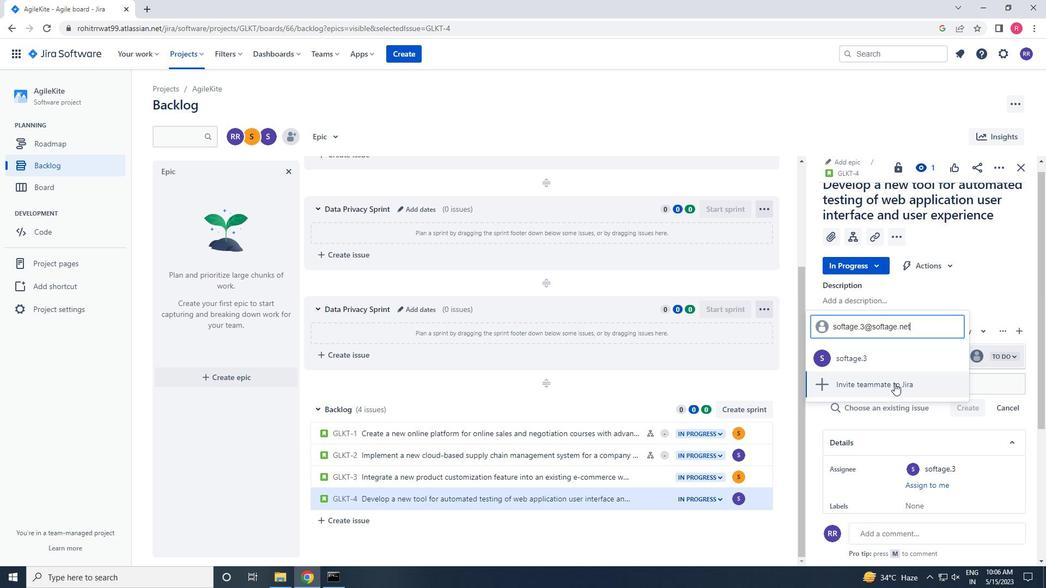 
Action: Mouse pressed left at (888, 359)
Screenshot: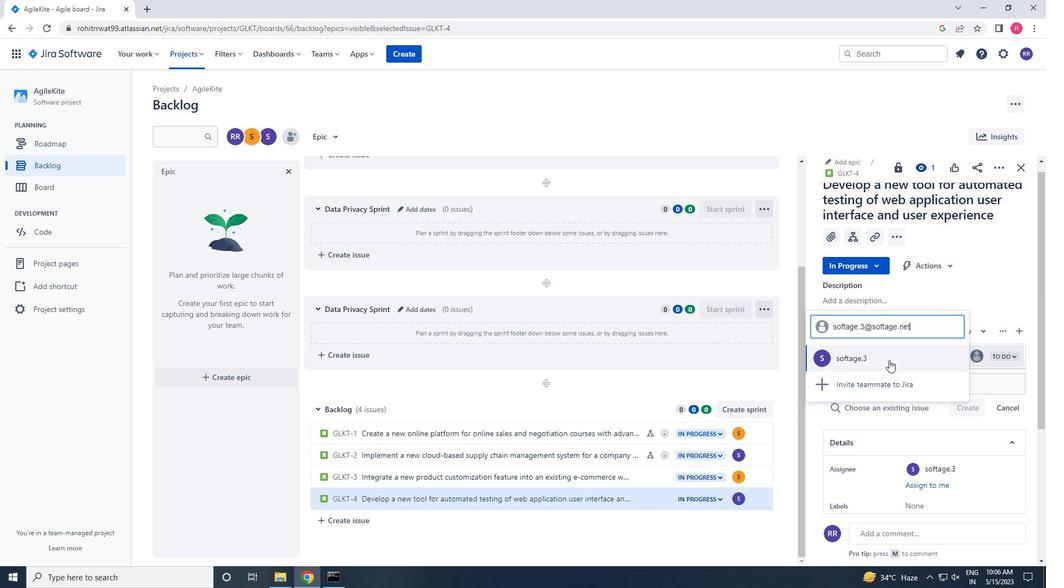 
Action: Mouse moved to (897, 354)
Screenshot: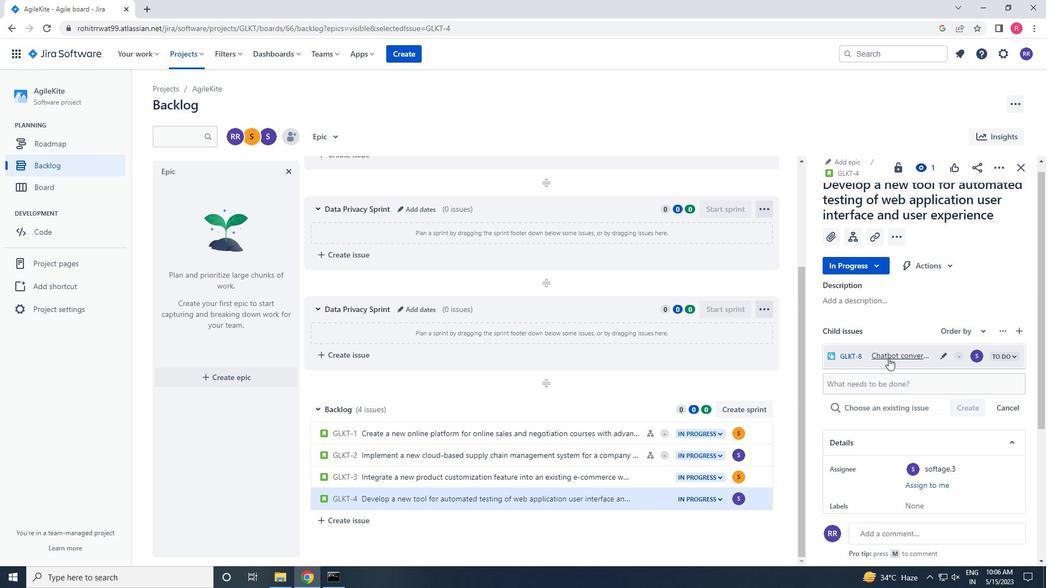 
